 Task: Add the task  Implement a new cloud-based expense tracking system for a company to the section Speed Demons in the project ConduitTech and add a Due Date to the respective task as 2023/09/12
Action: Mouse moved to (789, 296)
Screenshot: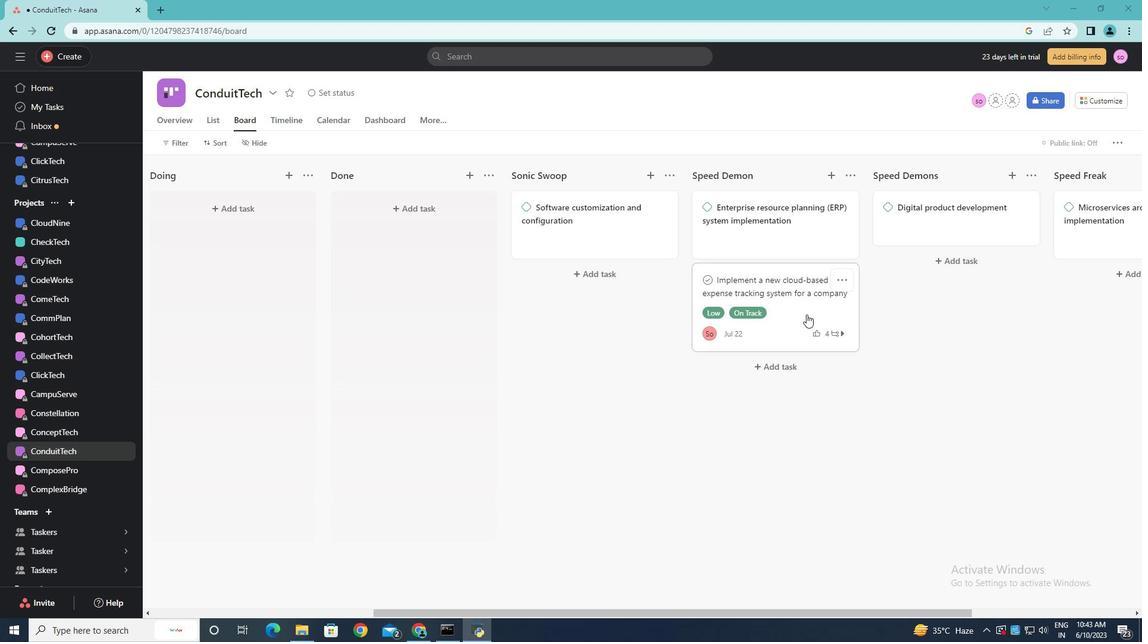 
Action: Mouse pressed left at (789, 296)
Screenshot: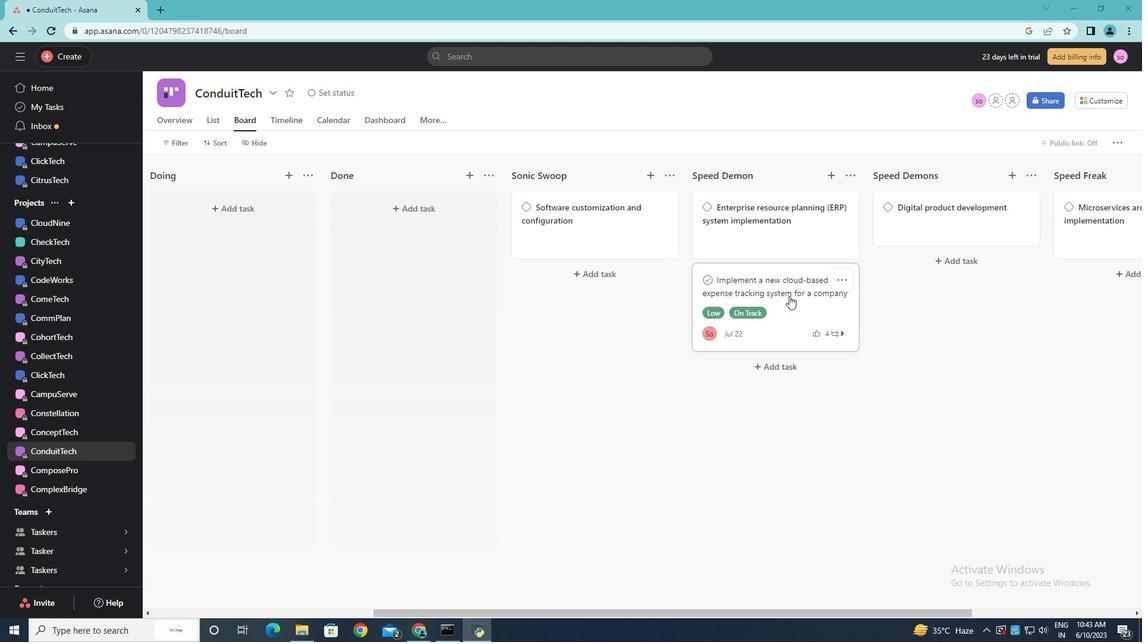 
Action: Mouse moved to (921, 318)
Screenshot: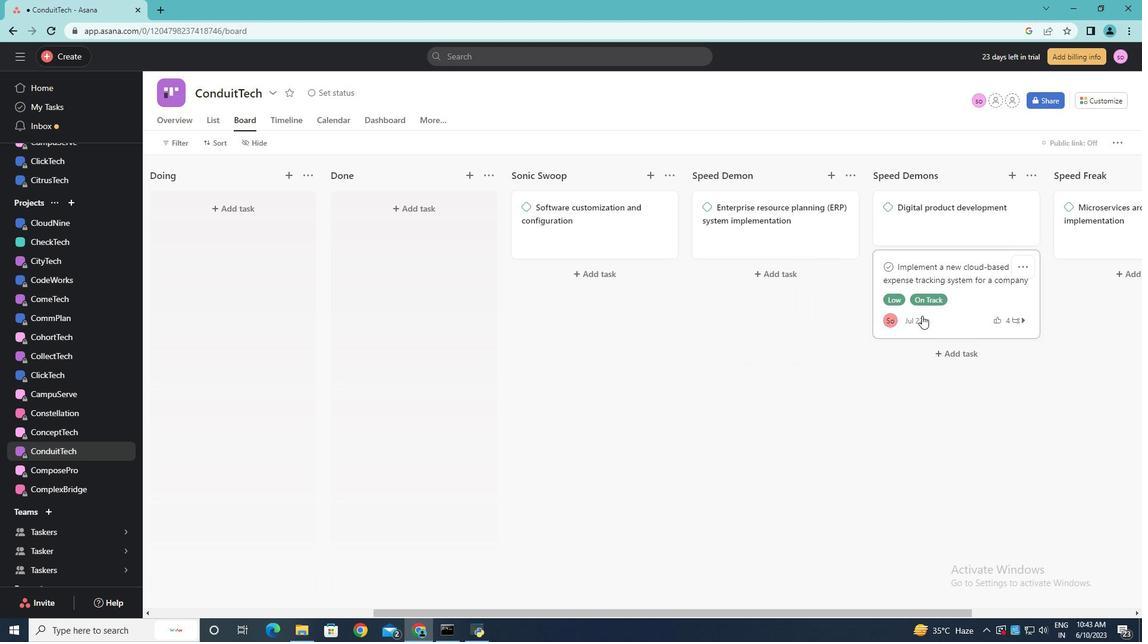 
Action: Mouse pressed left at (921, 318)
Screenshot: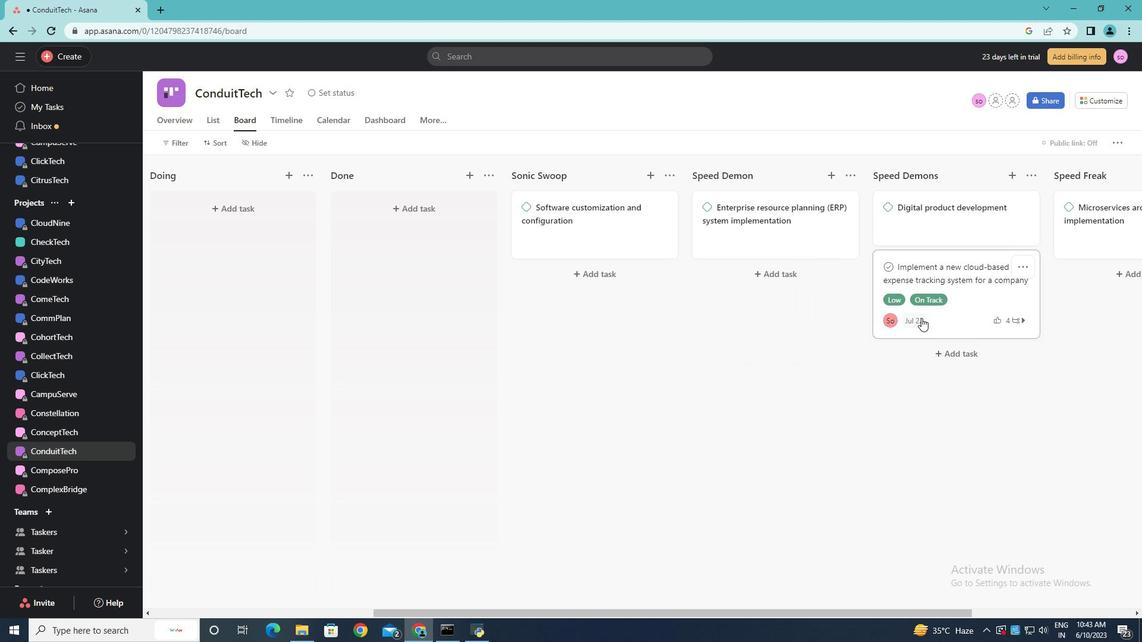 
Action: Mouse moved to (1047, 383)
Screenshot: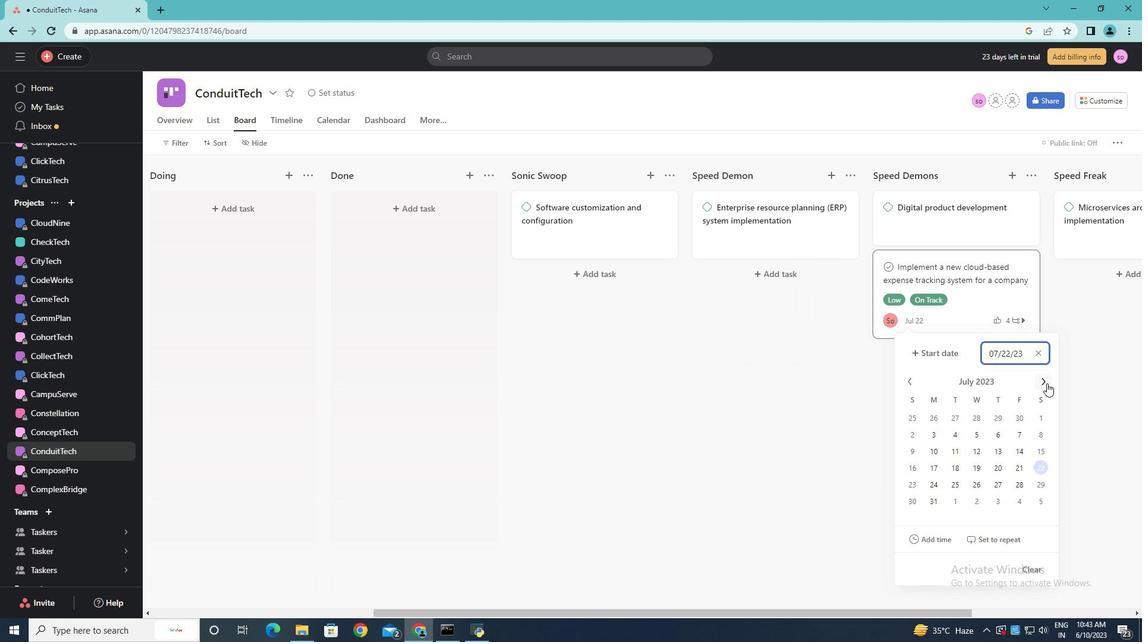 
Action: Mouse pressed left at (1047, 383)
Screenshot: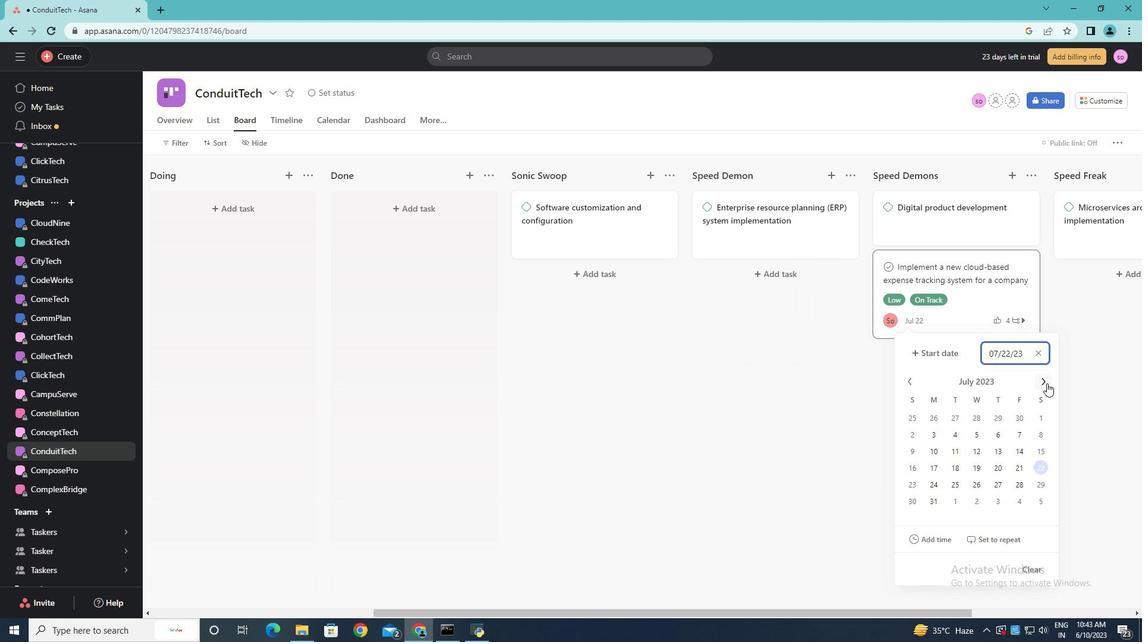 
Action: Mouse pressed left at (1047, 383)
Screenshot: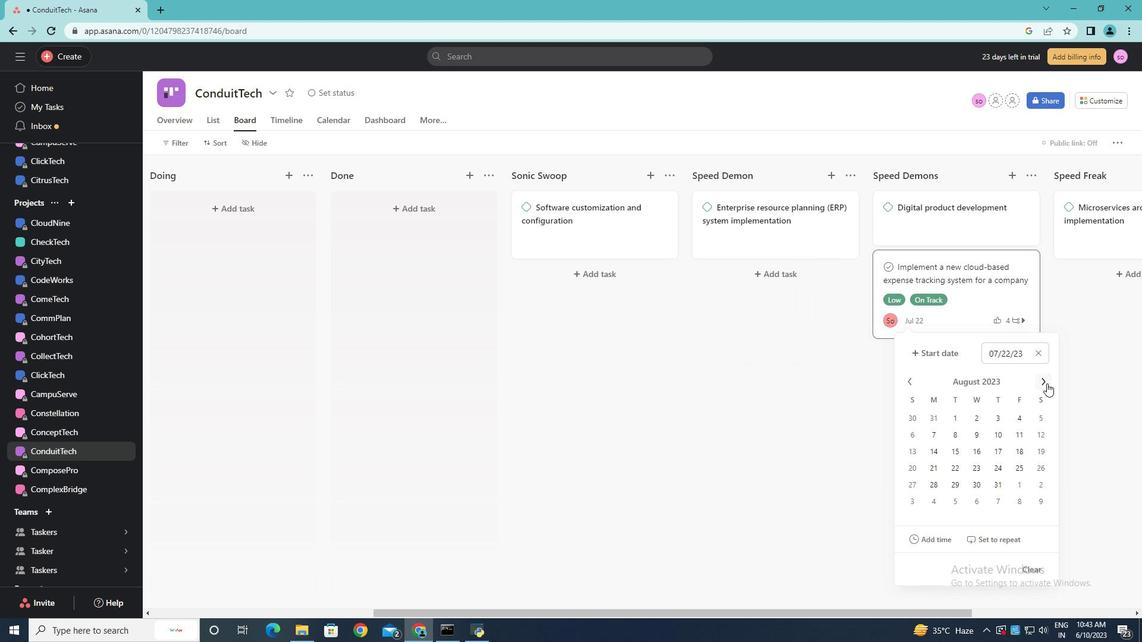 
Action: Mouse moved to (957, 453)
Screenshot: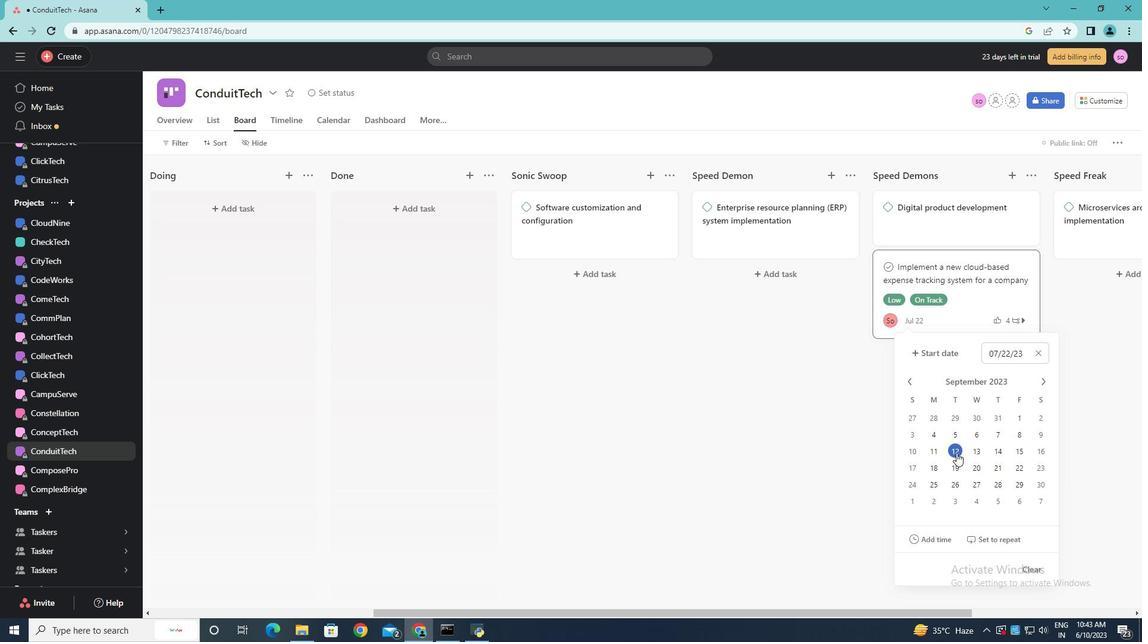 
Action: Mouse pressed left at (957, 453)
Screenshot: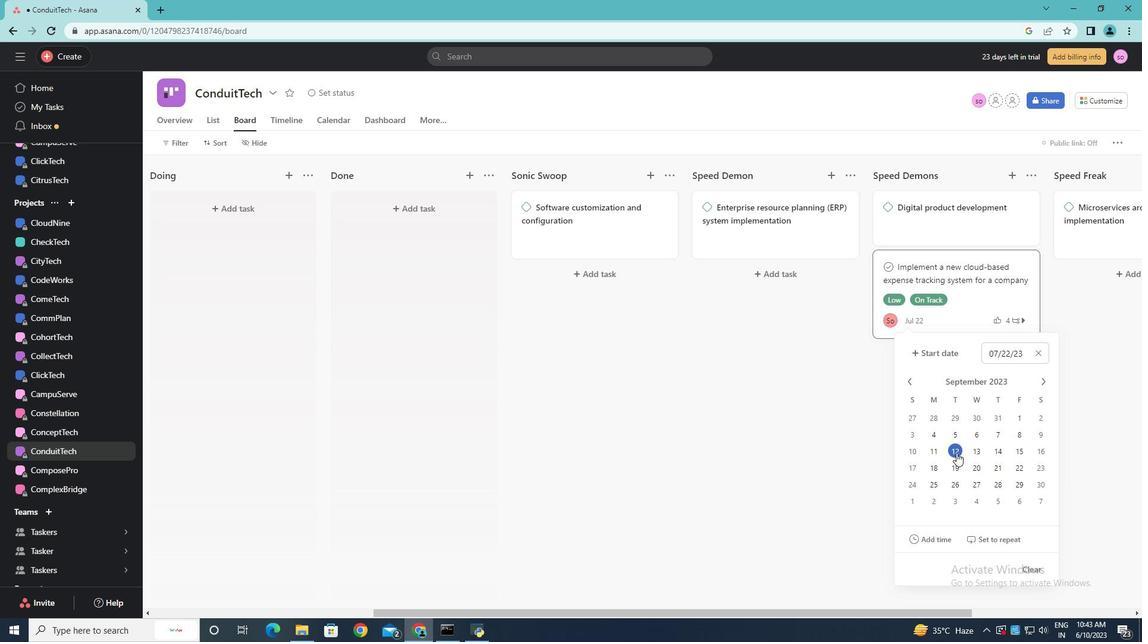 
Action: Mouse moved to (827, 491)
Screenshot: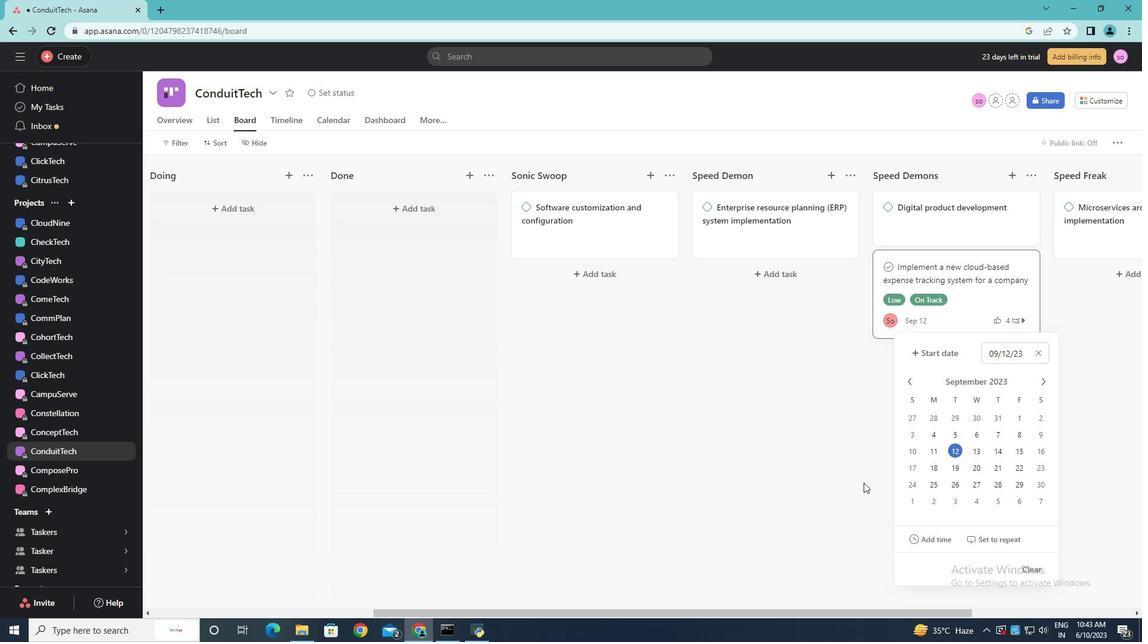 
Action: Mouse pressed left at (827, 491)
Screenshot: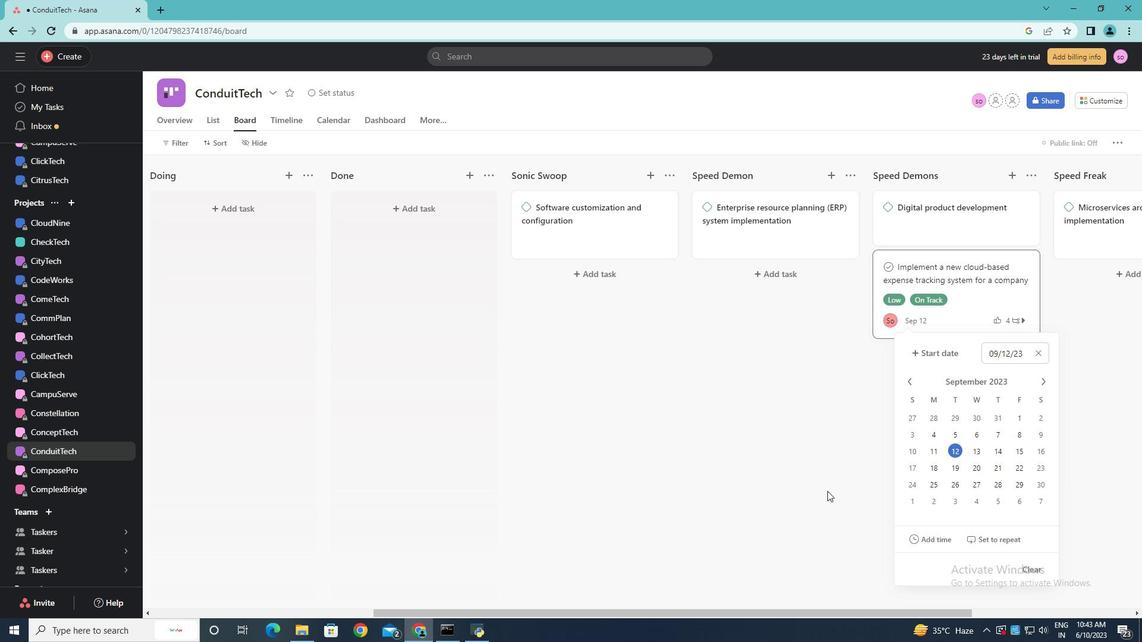 
Action: Mouse moved to (827, 491)
Screenshot: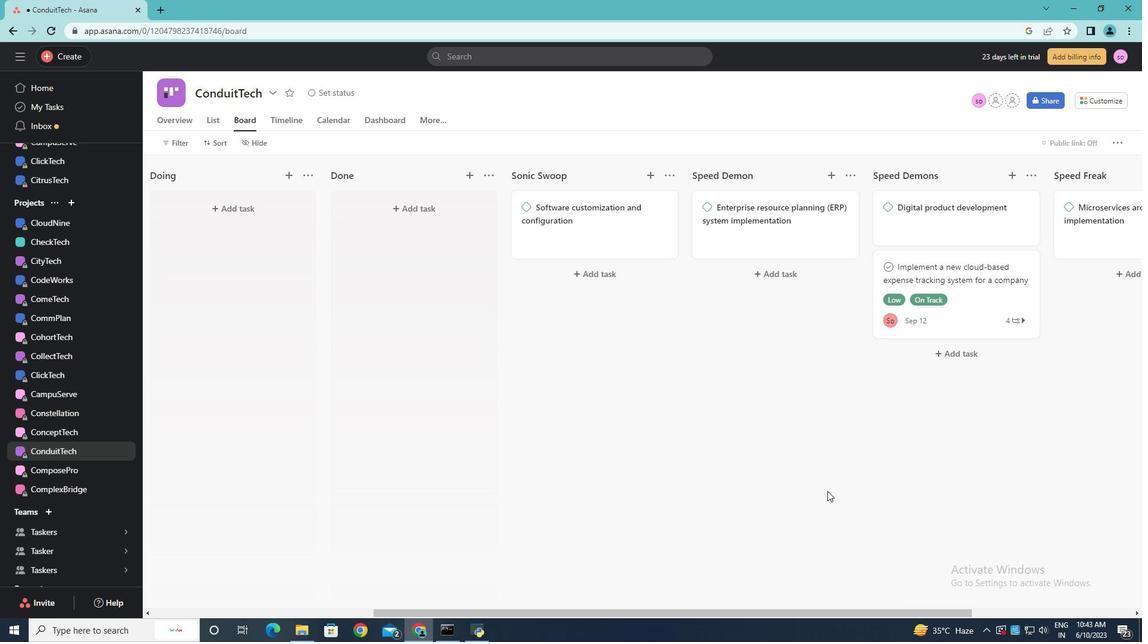
